 Task: Cut the text " Thank you".
Action: Mouse moved to (143, 128)
Screenshot: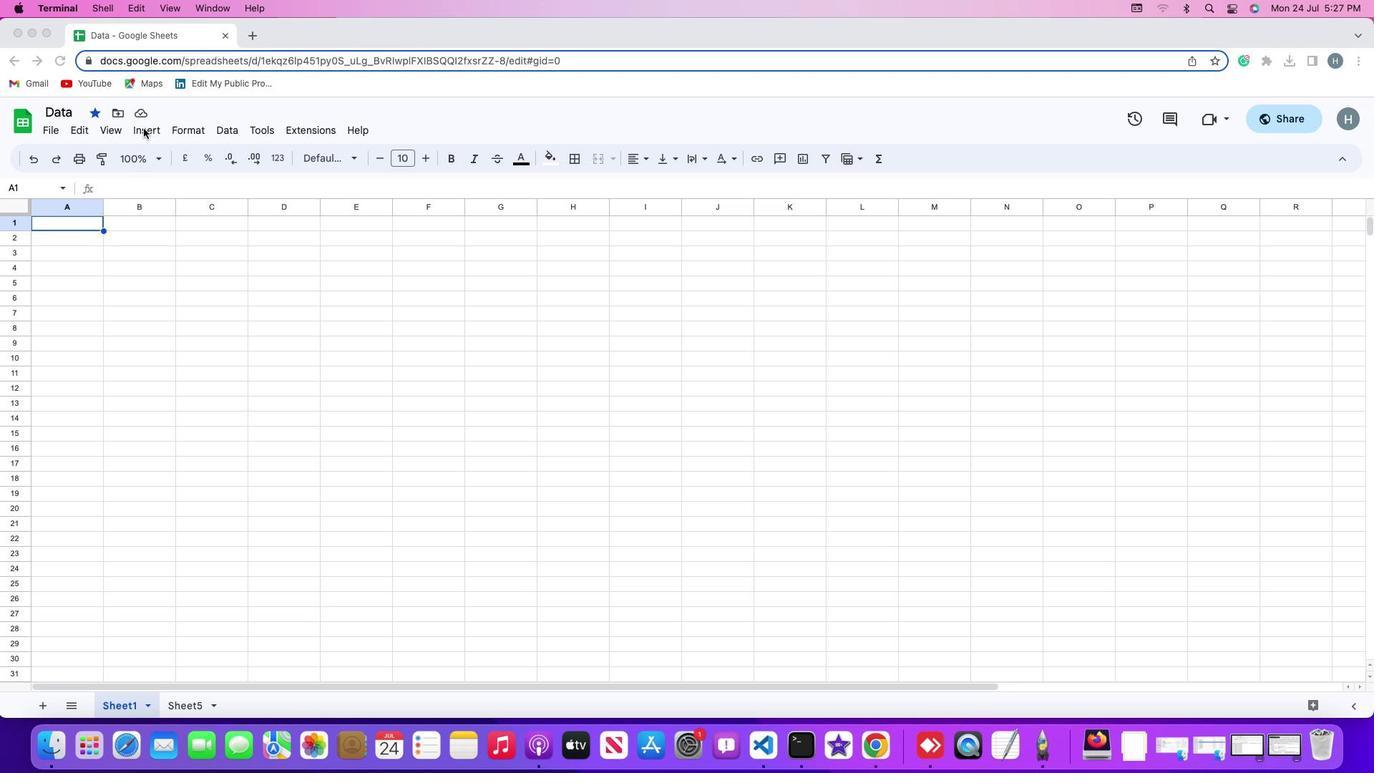 
Action: Mouse pressed left at (143, 128)
Screenshot: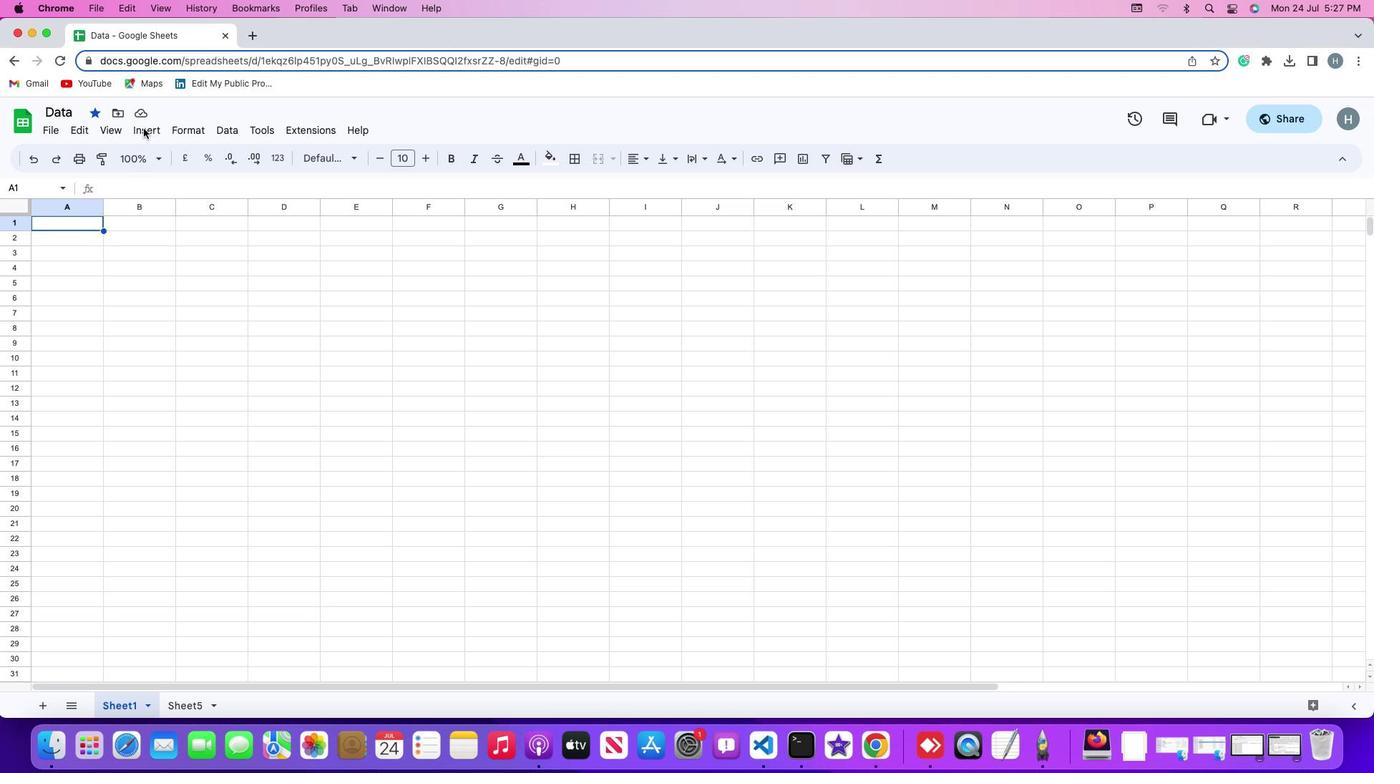 
Action: Mouse pressed left at (143, 128)
Screenshot: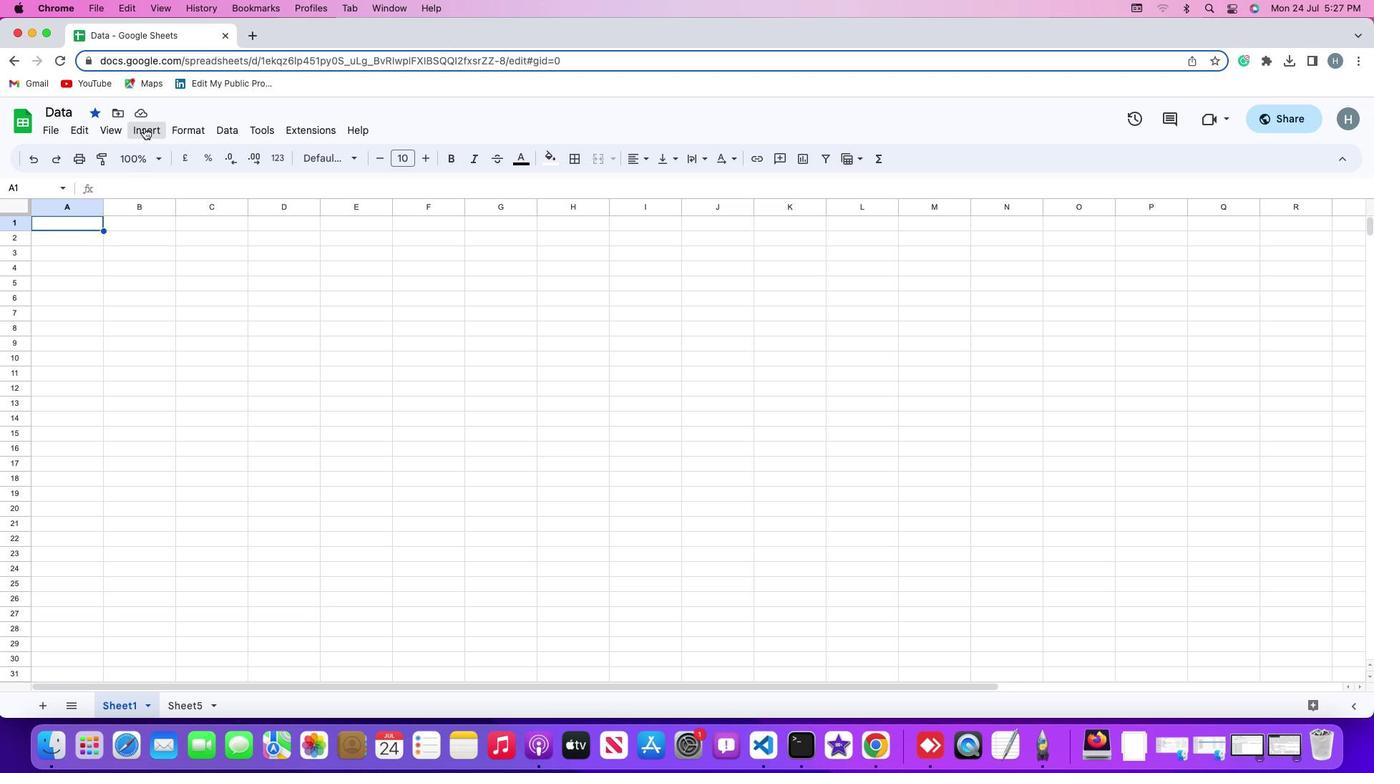 
Action: Mouse moved to (143, 128)
Screenshot: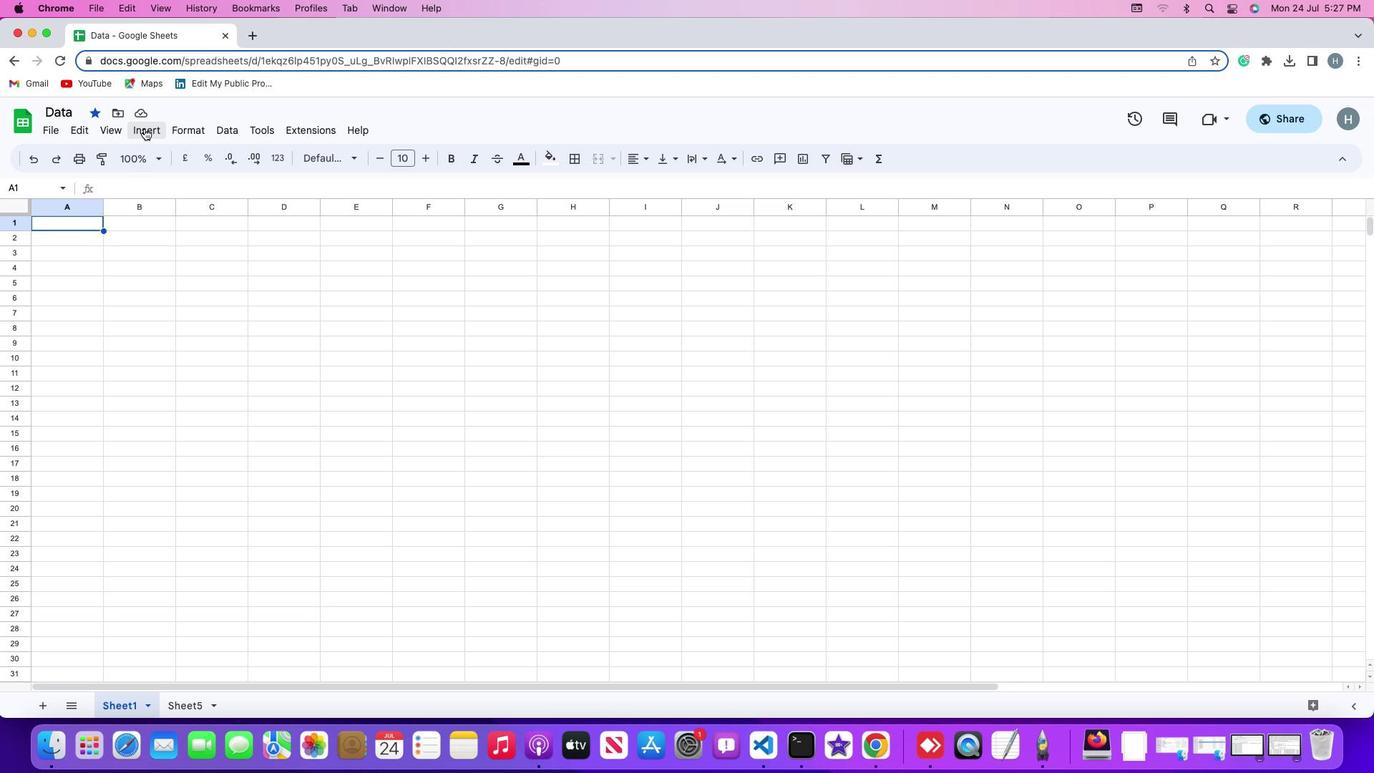 
Action: Mouse pressed left at (143, 128)
Screenshot: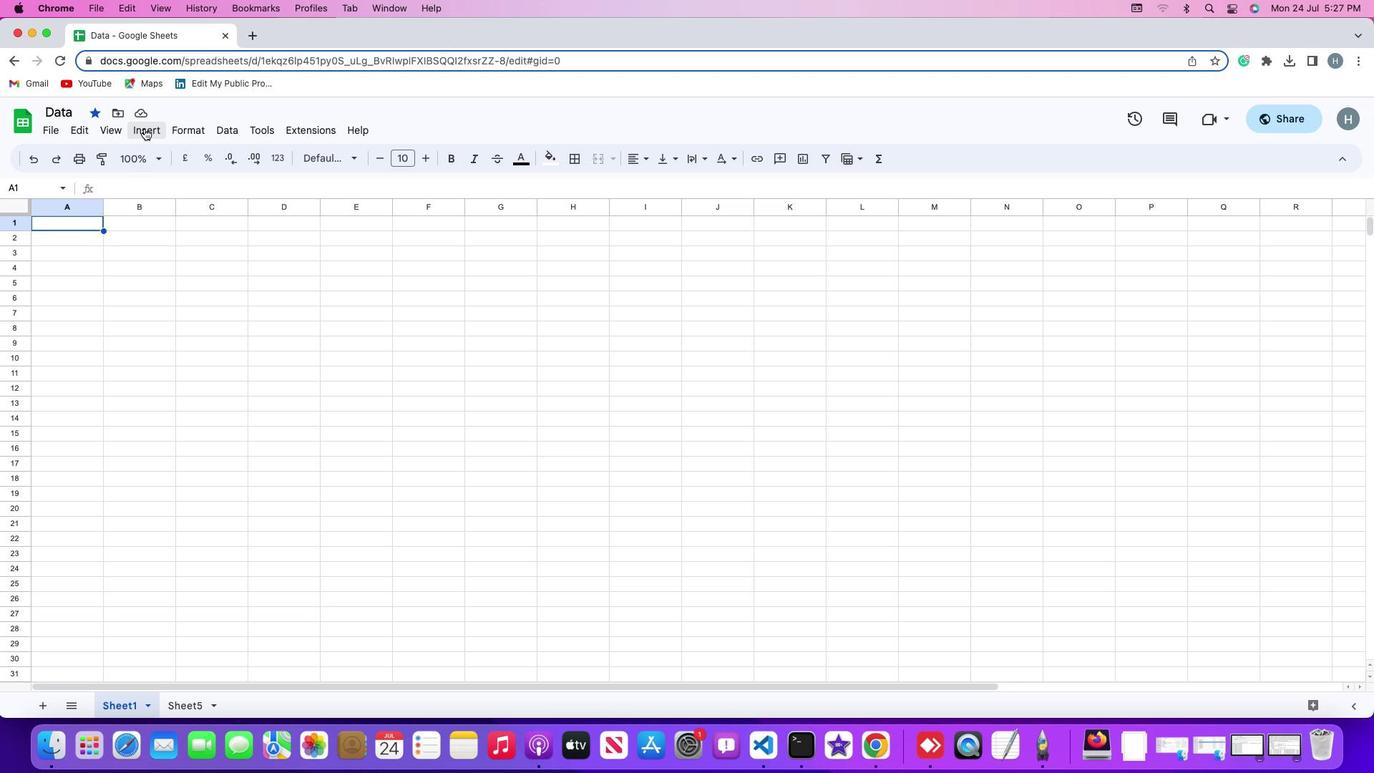 
Action: Mouse moved to (186, 329)
Screenshot: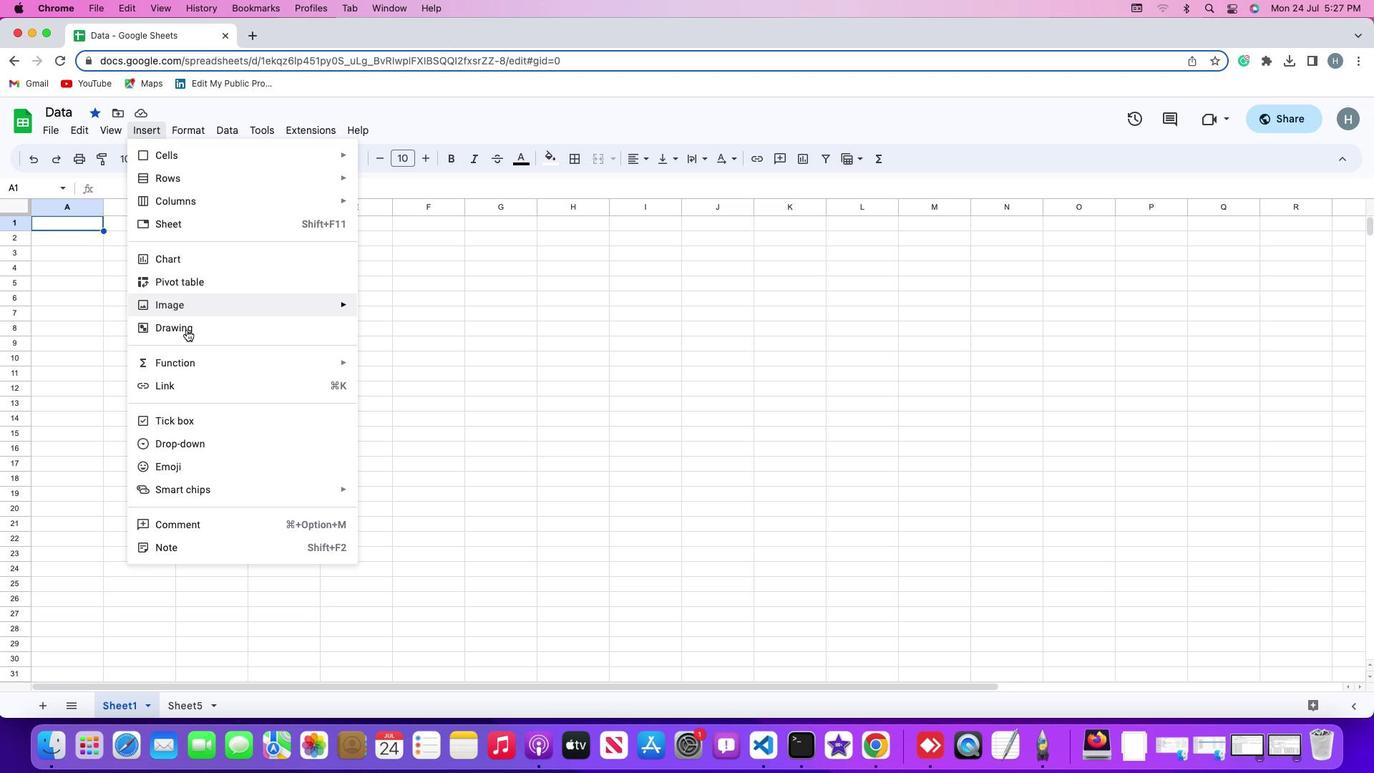 
Action: Mouse pressed left at (186, 329)
Screenshot: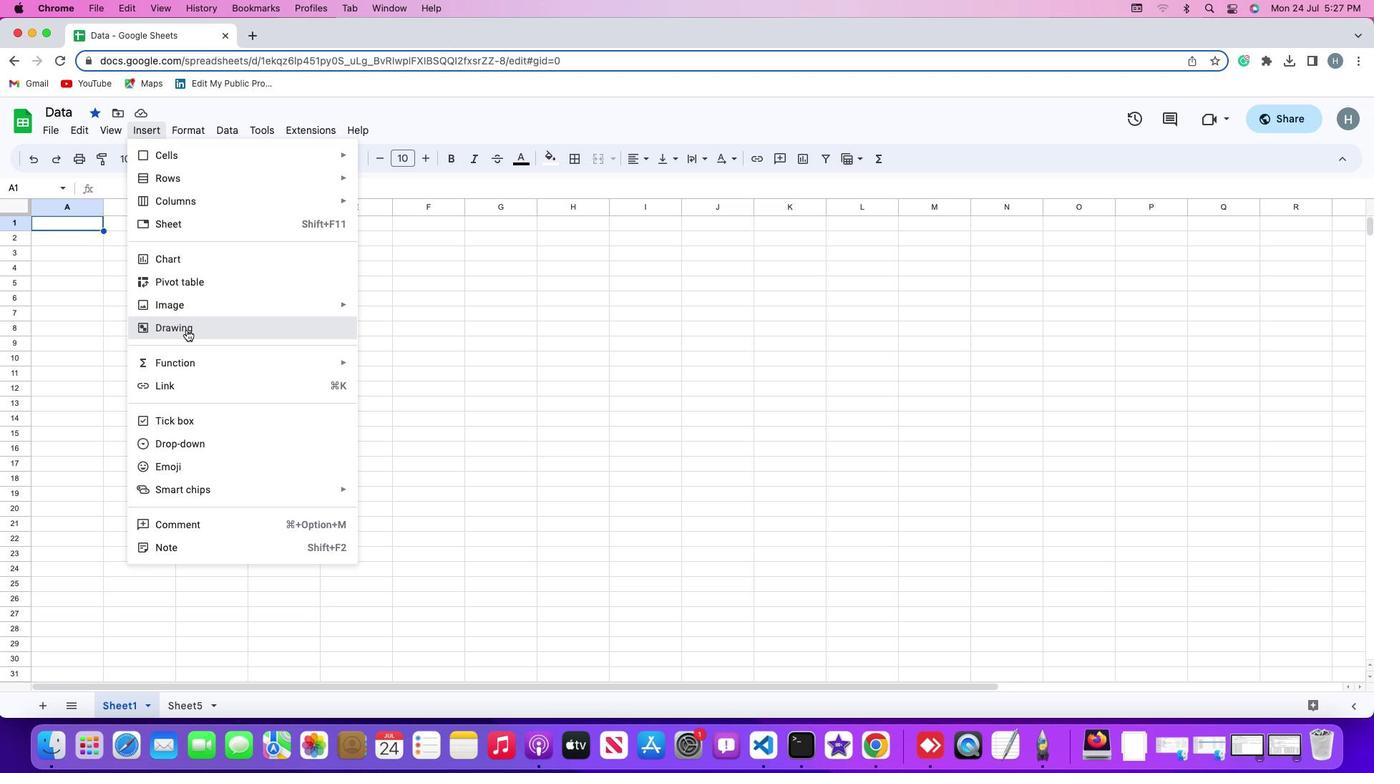 
Action: Mouse moved to (400, 178)
Screenshot: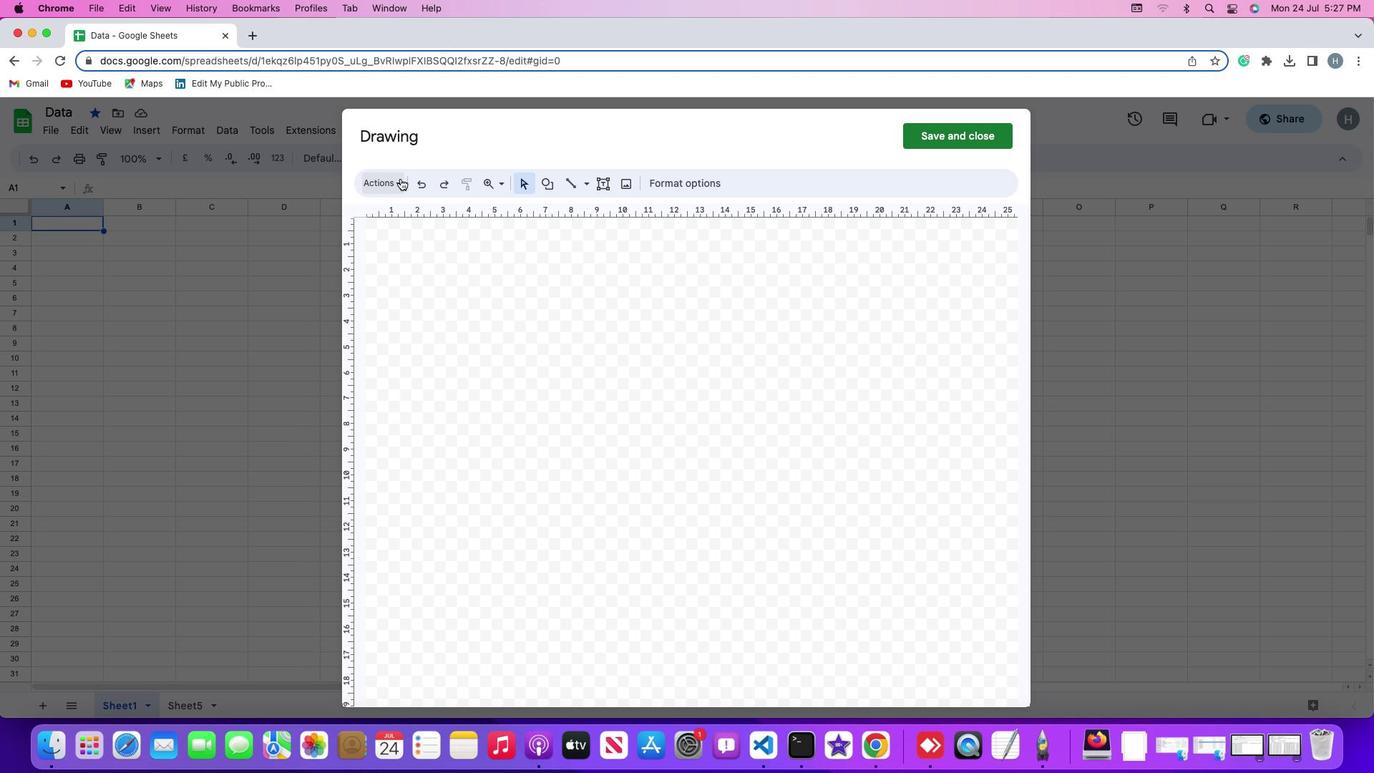 
Action: Mouse pressed left at (400, 178)
Screenshot: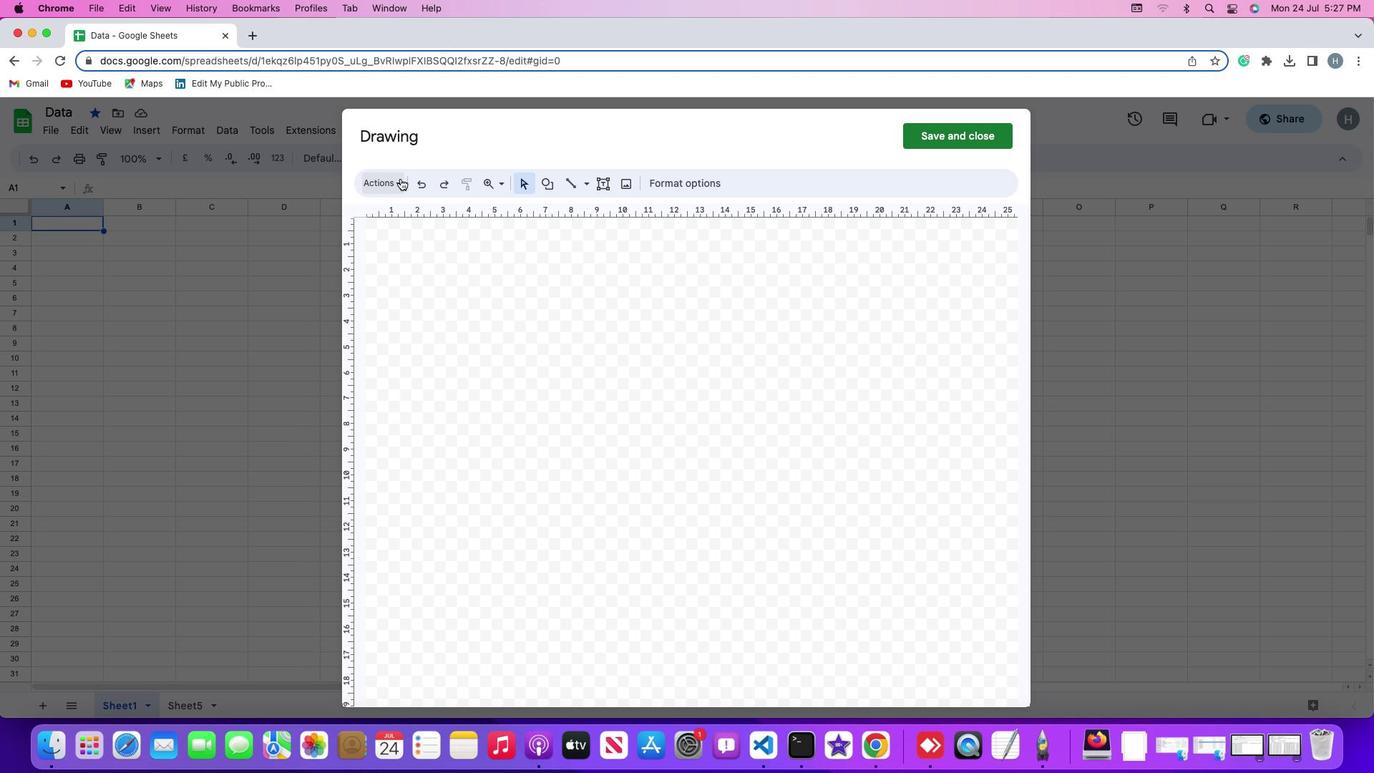 
Action: Mouse moved to (418, 282)
Screenshot: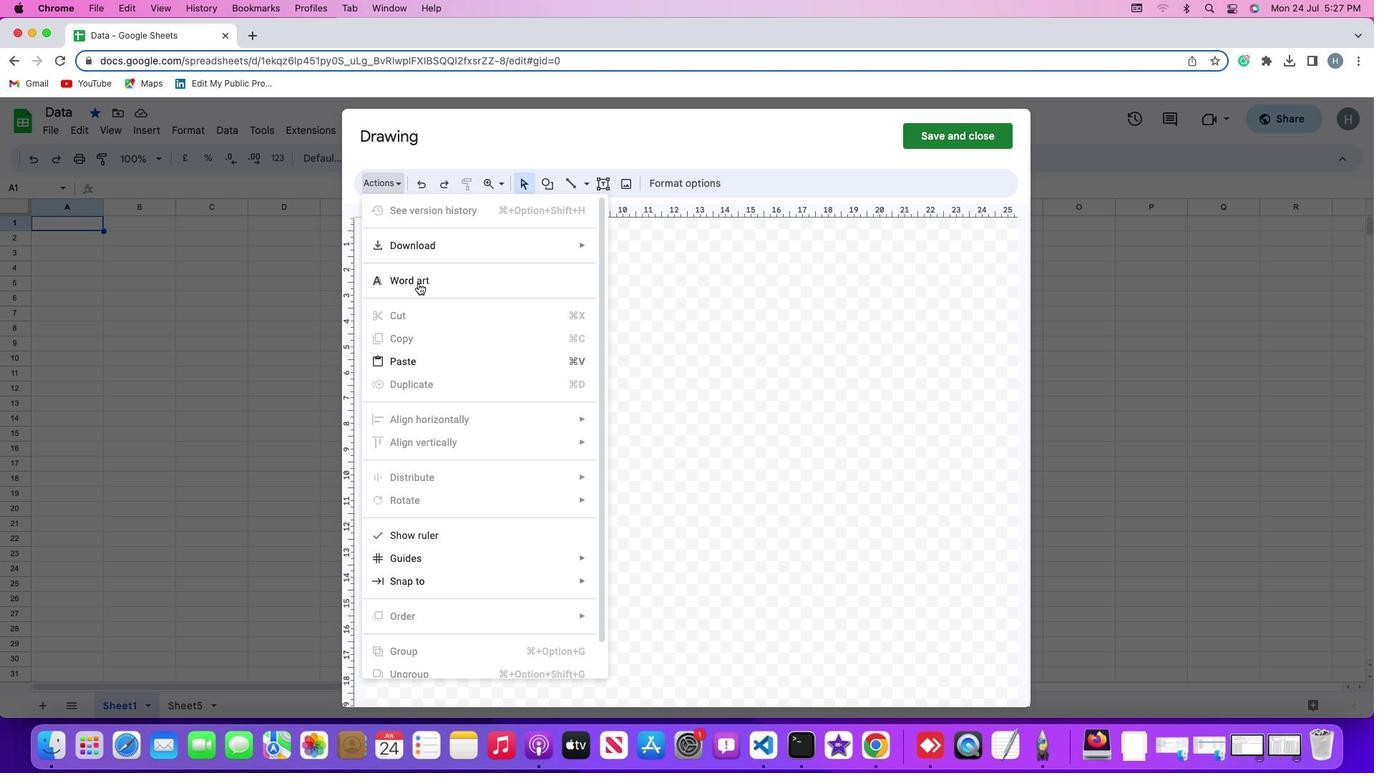 
Action: Mouse pressed left at (418, 282)
Screenshot: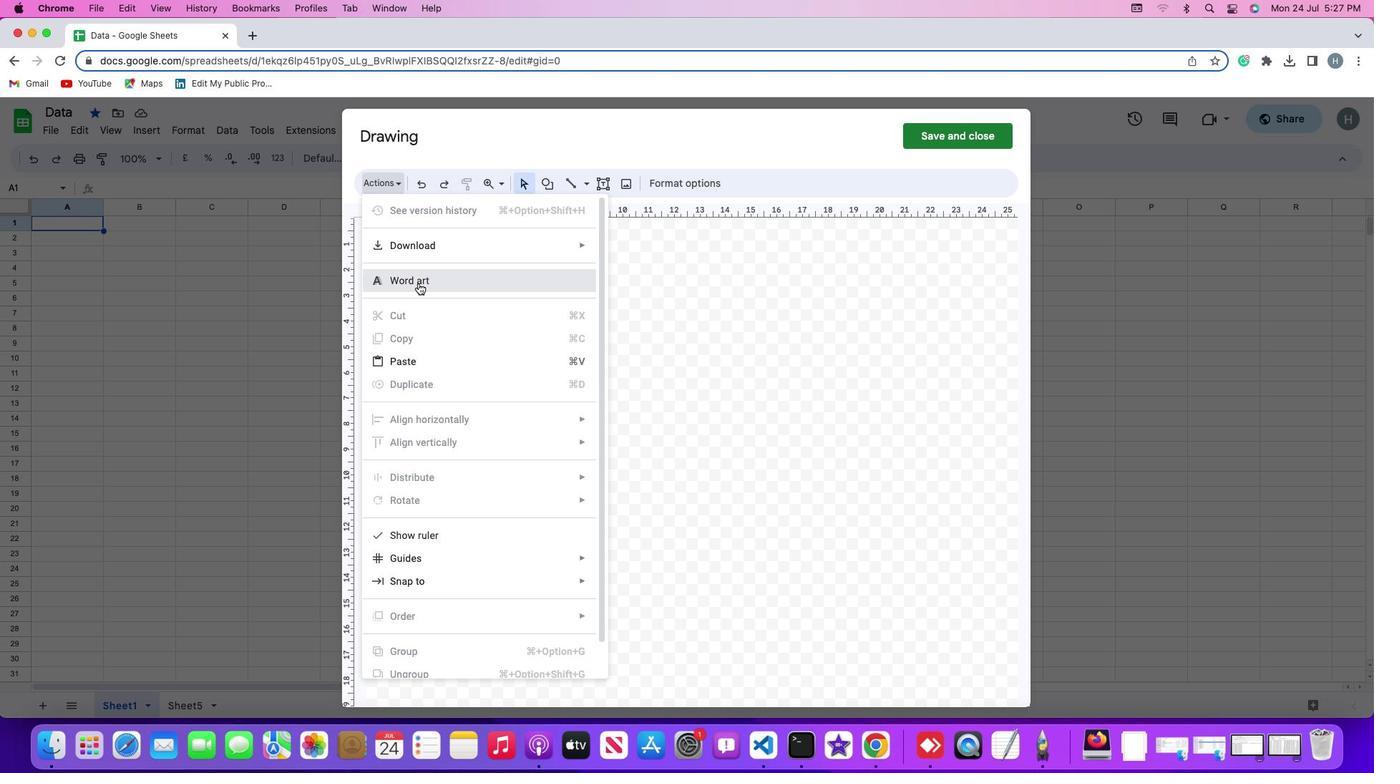 
Action: Key pressed Key.shift't''h''a''n''k'Key.space'y''o''u'
Screenshot: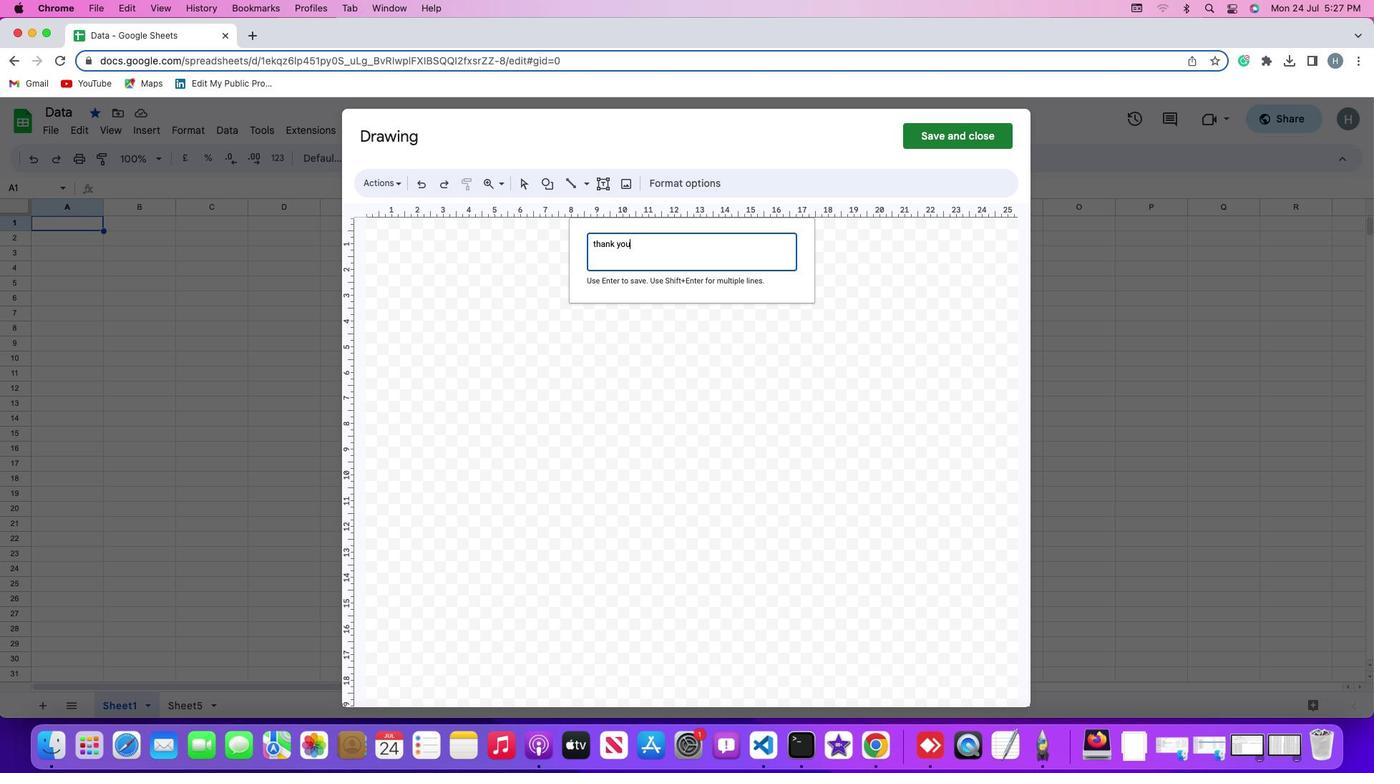 
Action: Mouse moved to (438, 303)
Screenshot: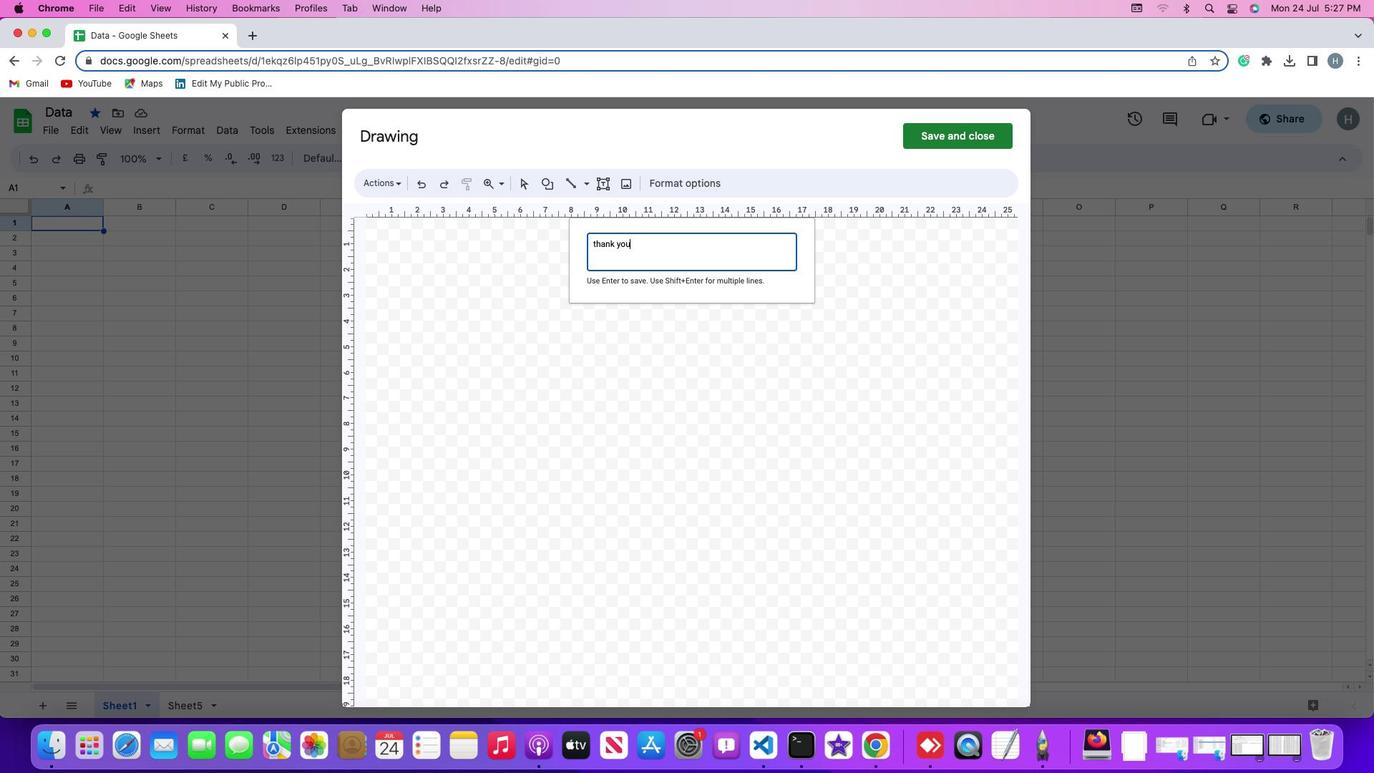 
Action: Key pressed Key.enter
Screenshot: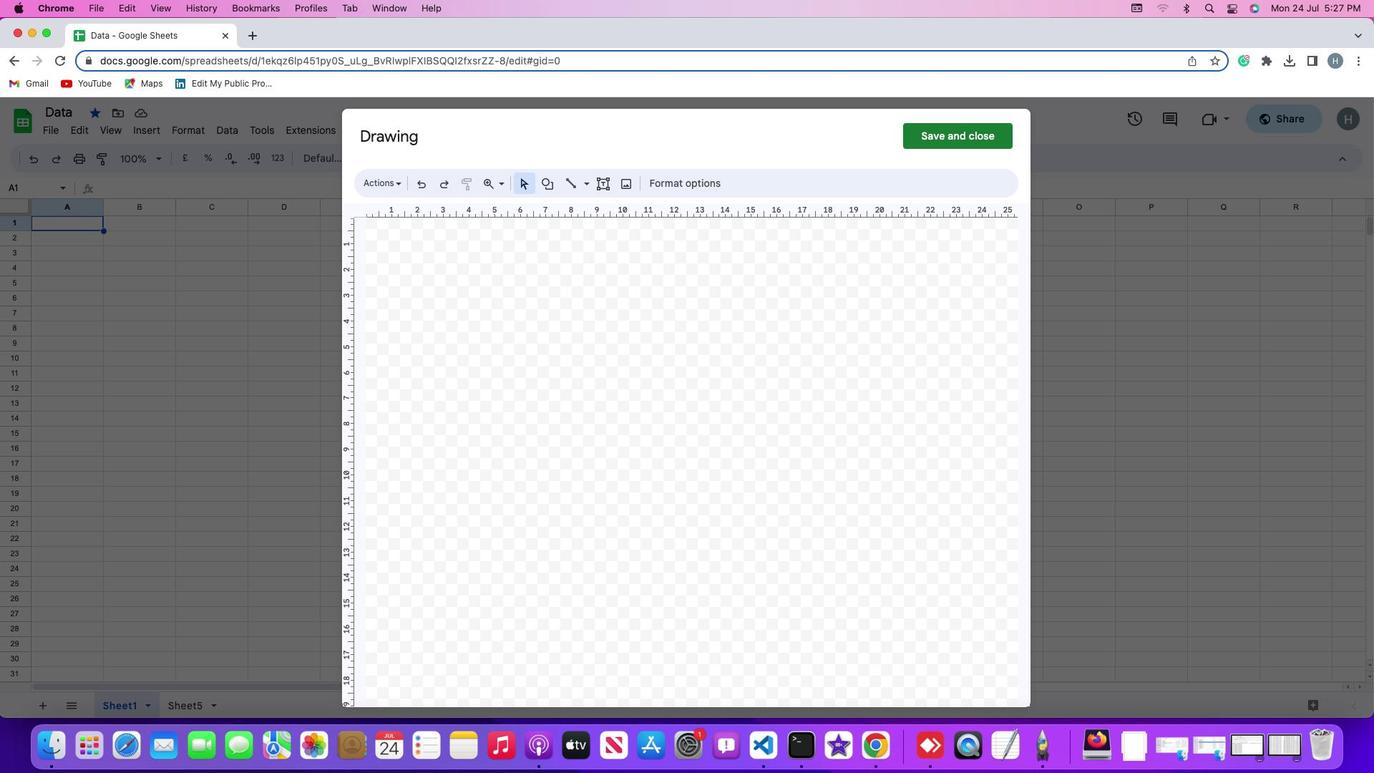
Action: Mouse moved to (557, 439)
Screenshot: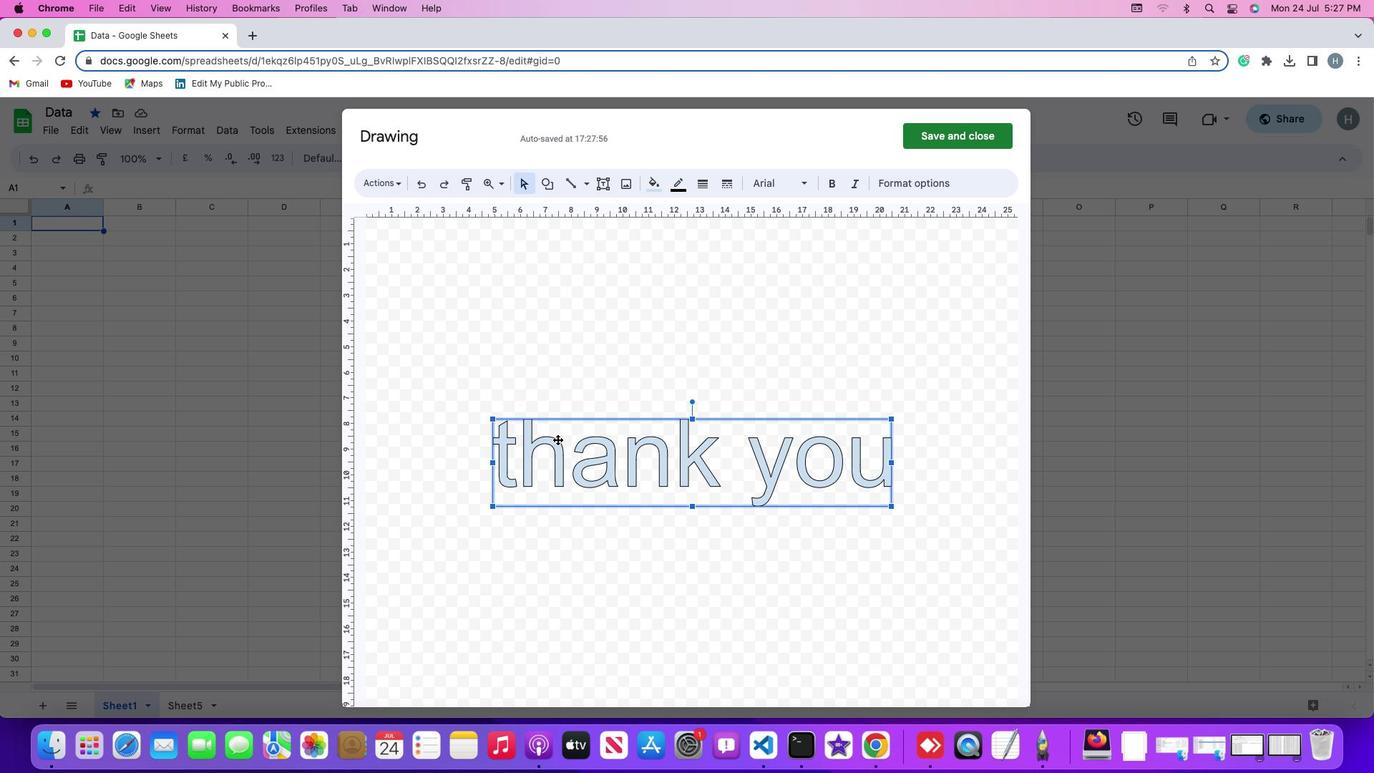
Action: Mouse pressed left at (557, 439)
Screenshot: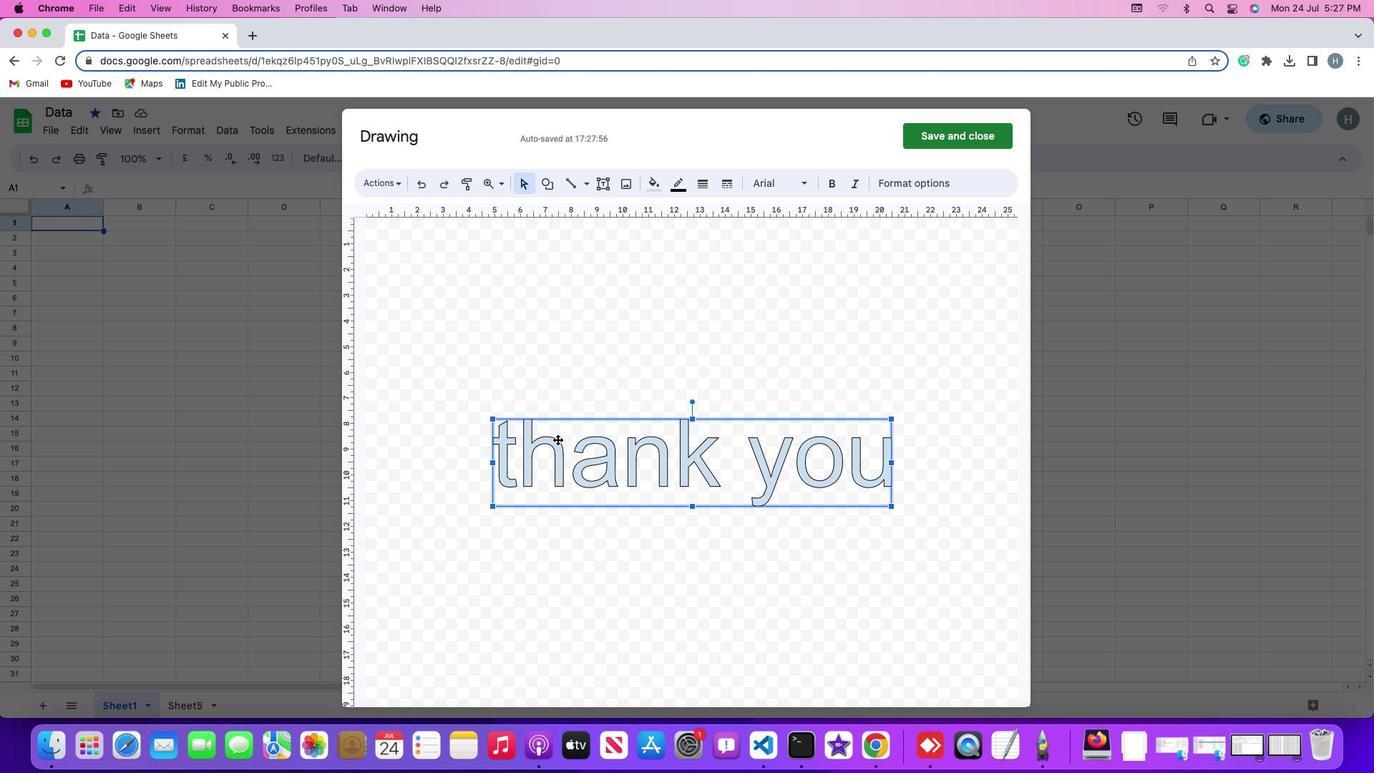 
Action: Mouse moved to (397, 182)
Screenshot: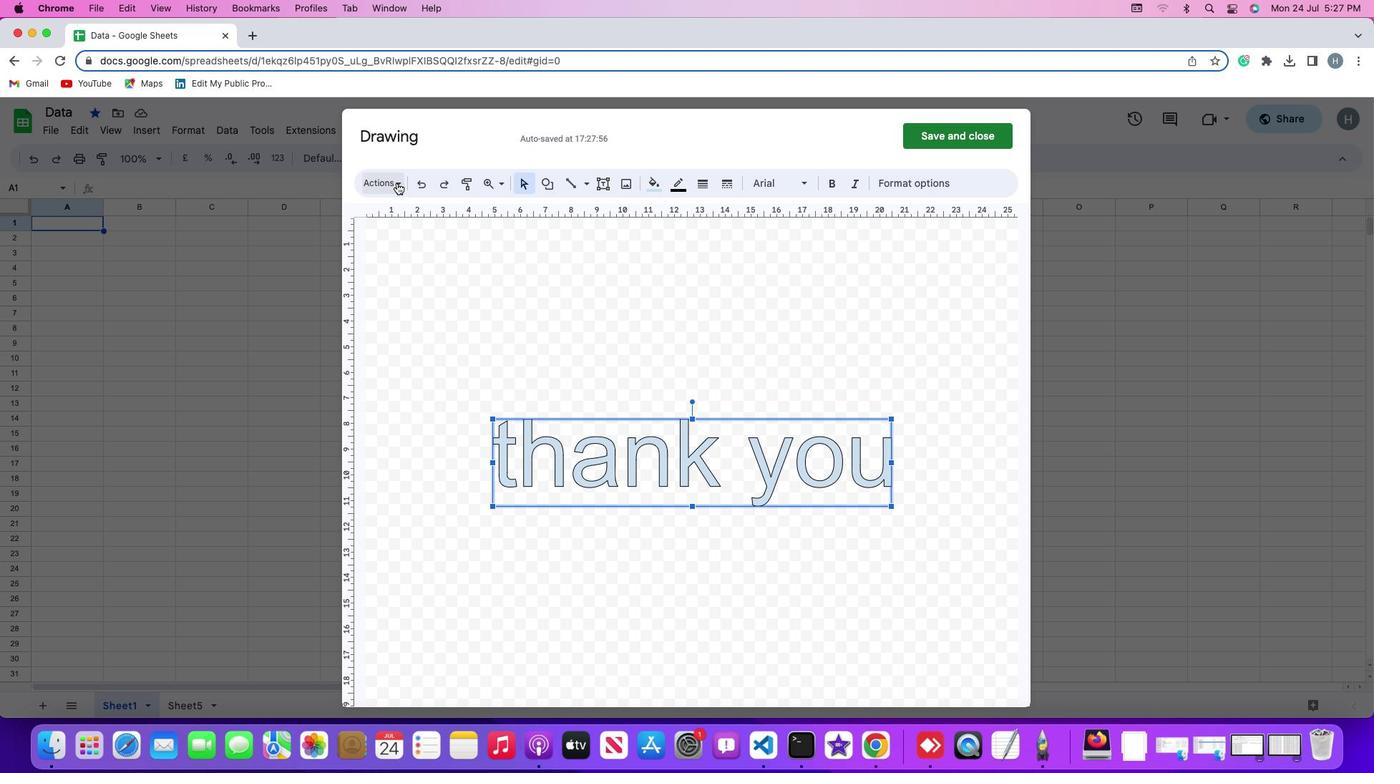 
Action: Mouse pressed left at (397, 182)
Screenshot: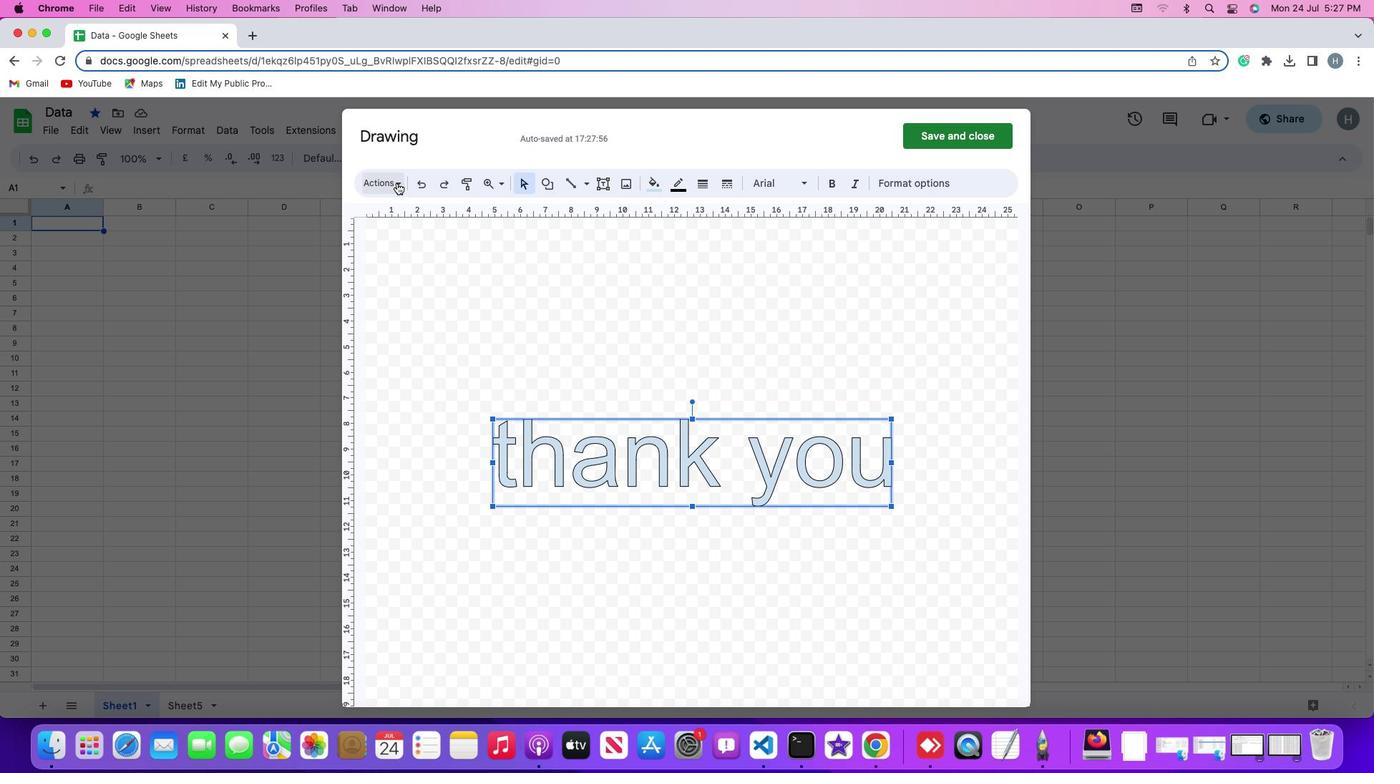 
Action: Mouse moved to (420, 322)
Screenshot: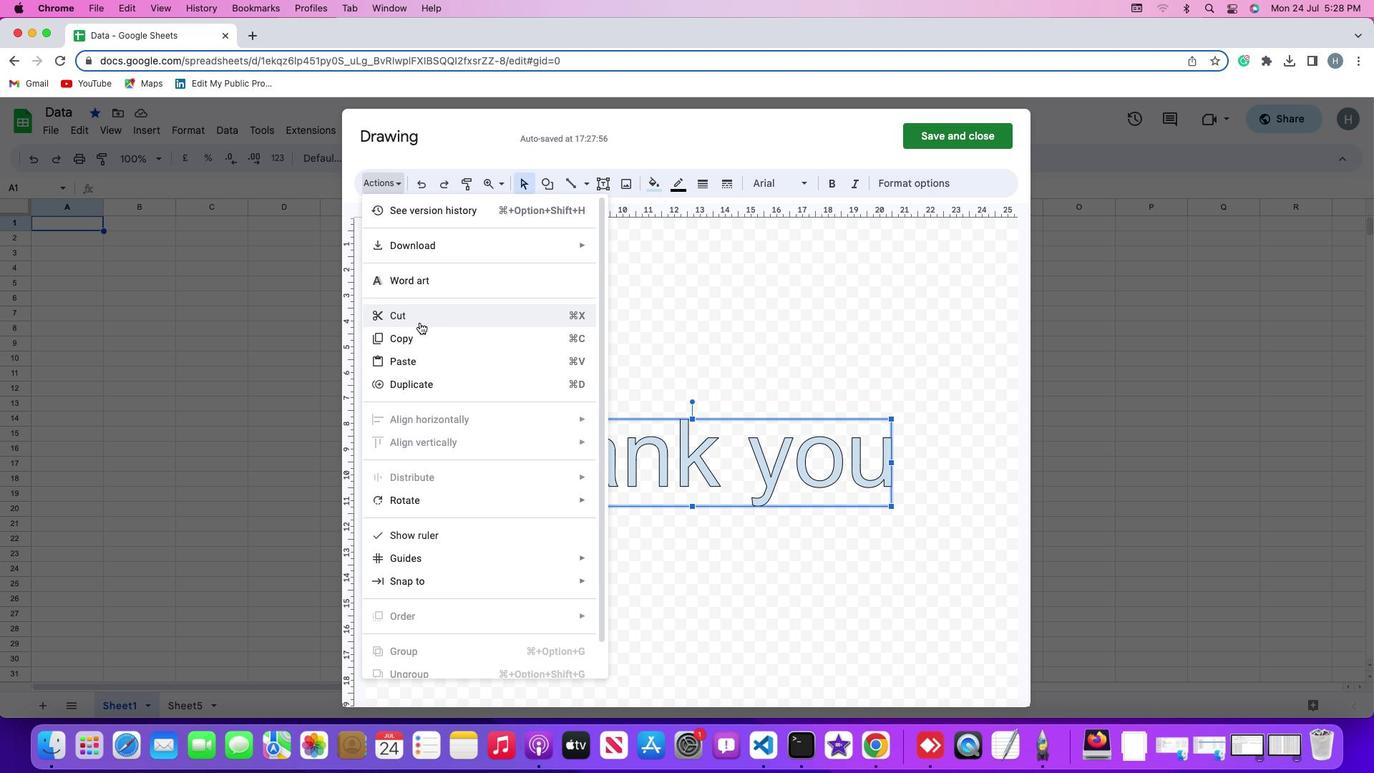 
Action: Mouse pressed left at (420, 322)
Screenshot: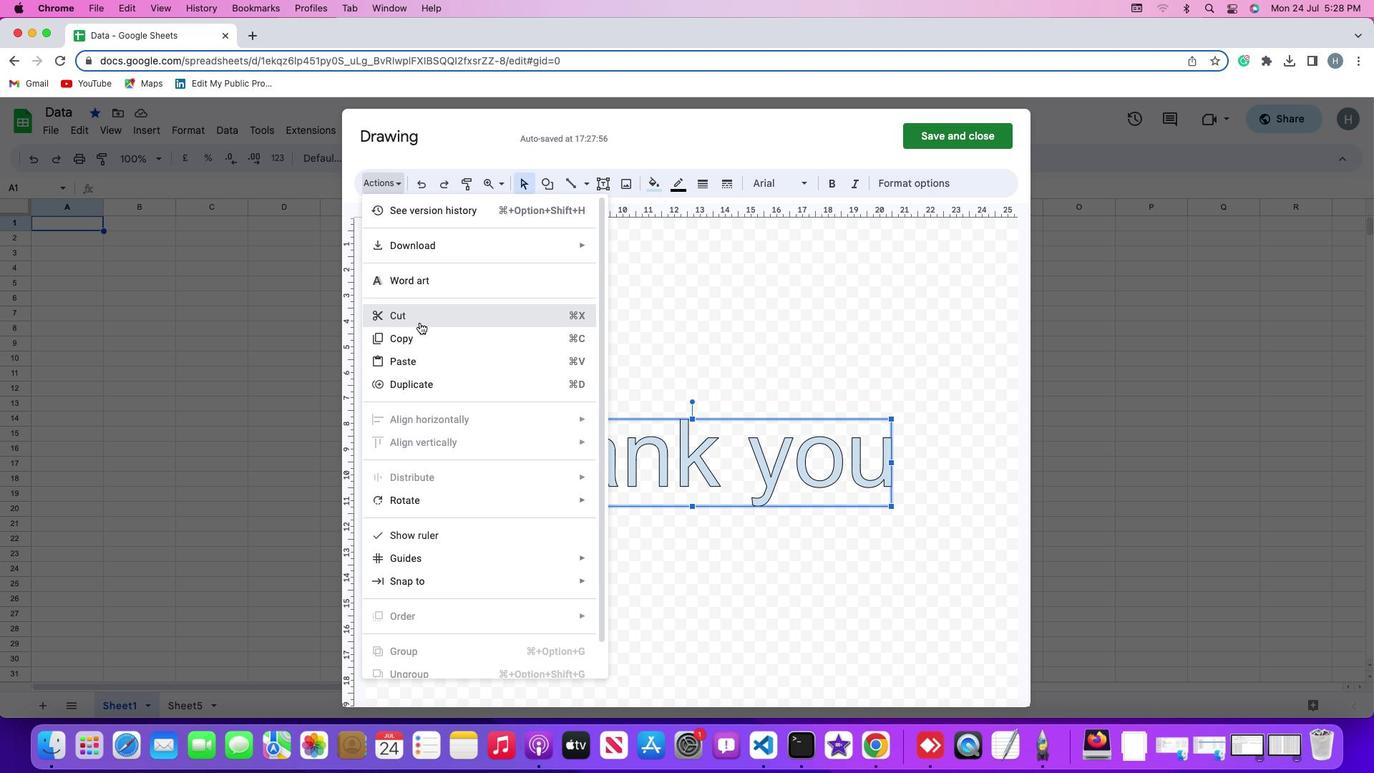 
Action: Mouse moved to (619, 317)
Screenshot: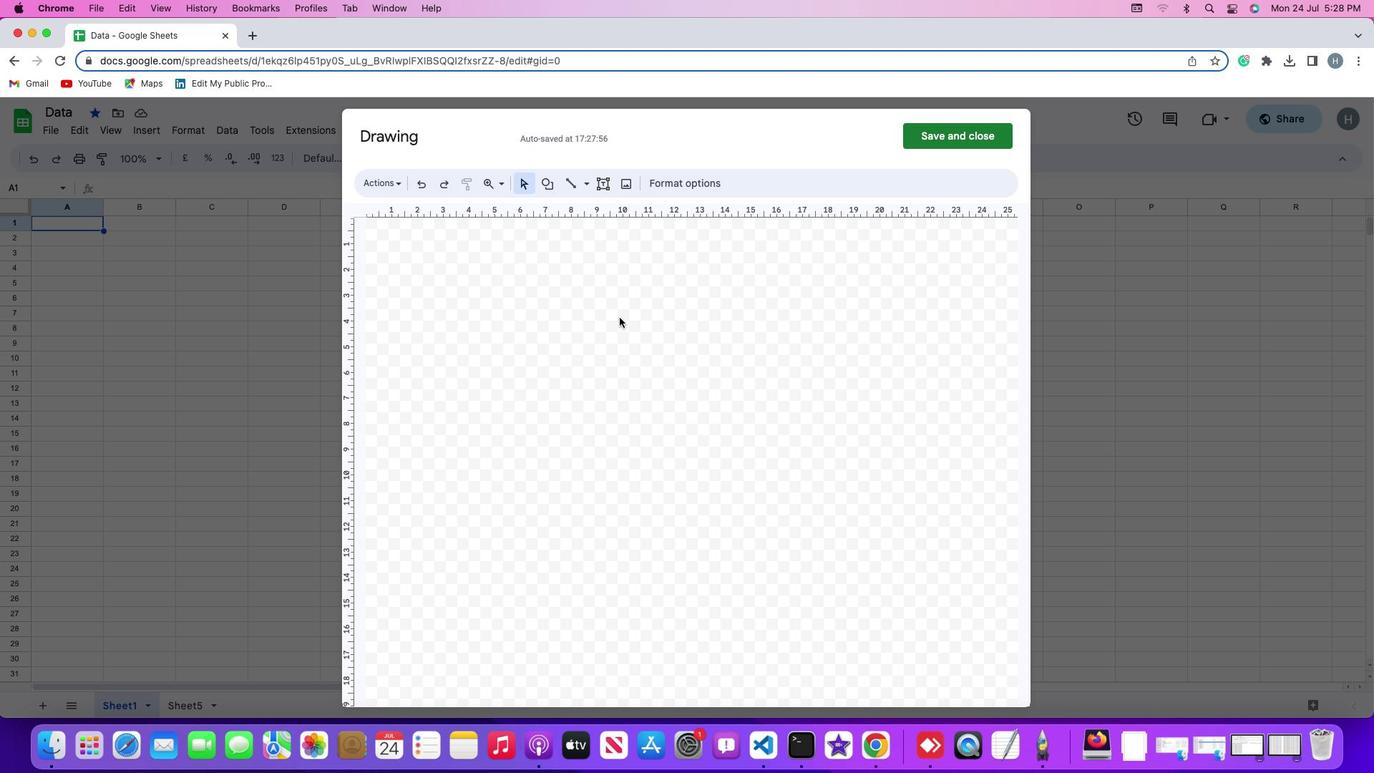 
